 Task: Create a sub task System Test and UAT for the task  Integrate a new chat system for customer service in the project AgileFocus , assign it to team member softage.2@softage.net and update the status of the sub task to  At Risk , set the priority of the sub task to Medium
Action: Mouse moved to (748, 387)
Screenshot: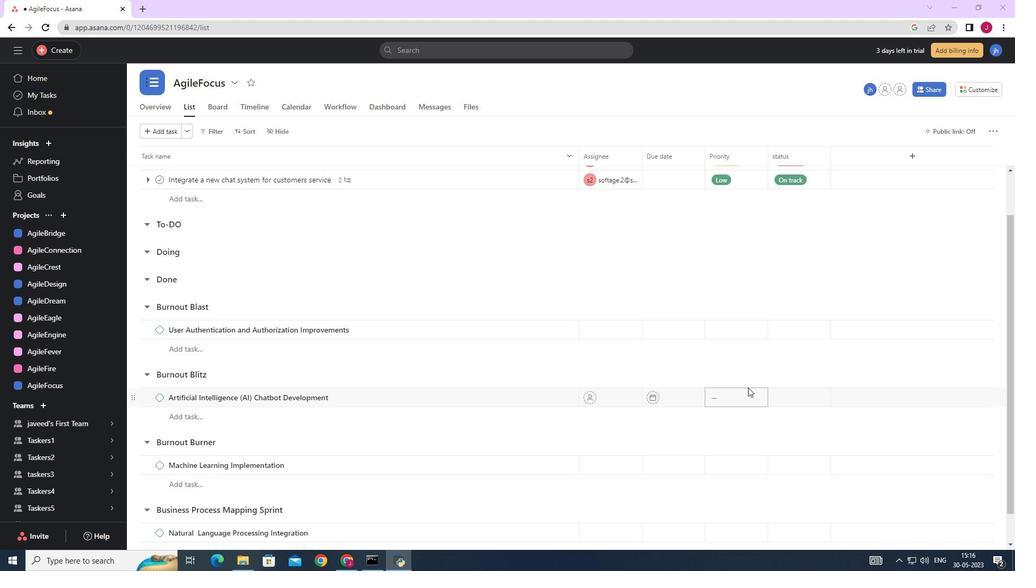 
Action: Mouse scrolled (748, 388) with delta (0, 0)
Screenshot: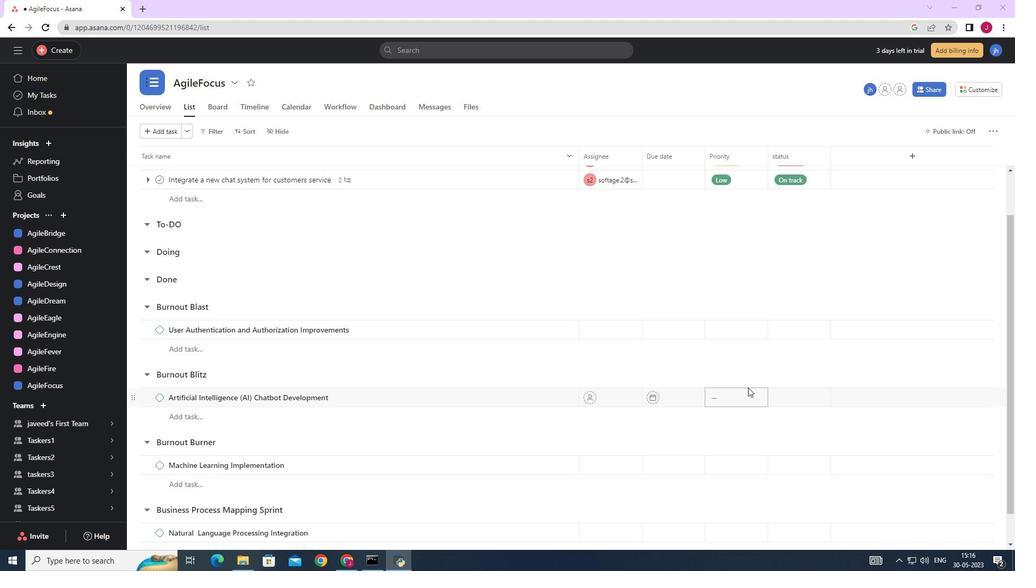 
Action: Mouse scrolled (748, 388) with delta (0, 0)
Screenshot: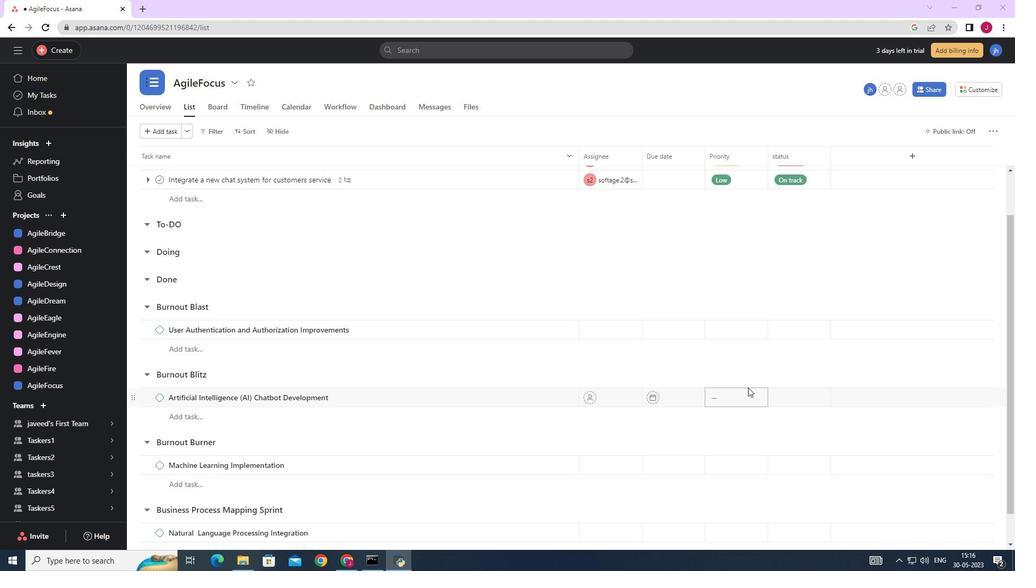 
Action: Mouse moved to (748, 387)
Screenshot: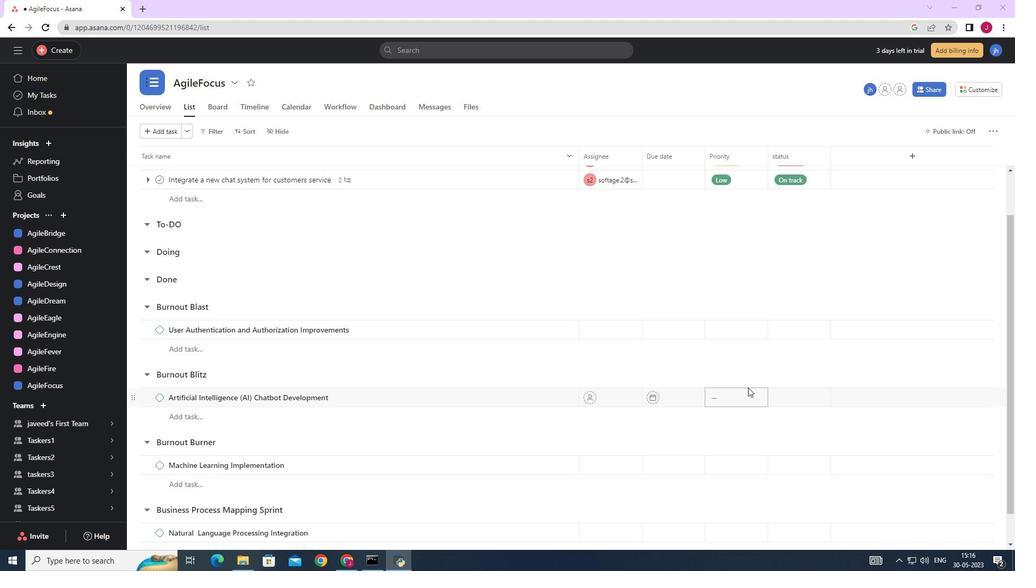 
Action: Mouse scrolled (748, 387) with delta (0, 0)
Screenshot: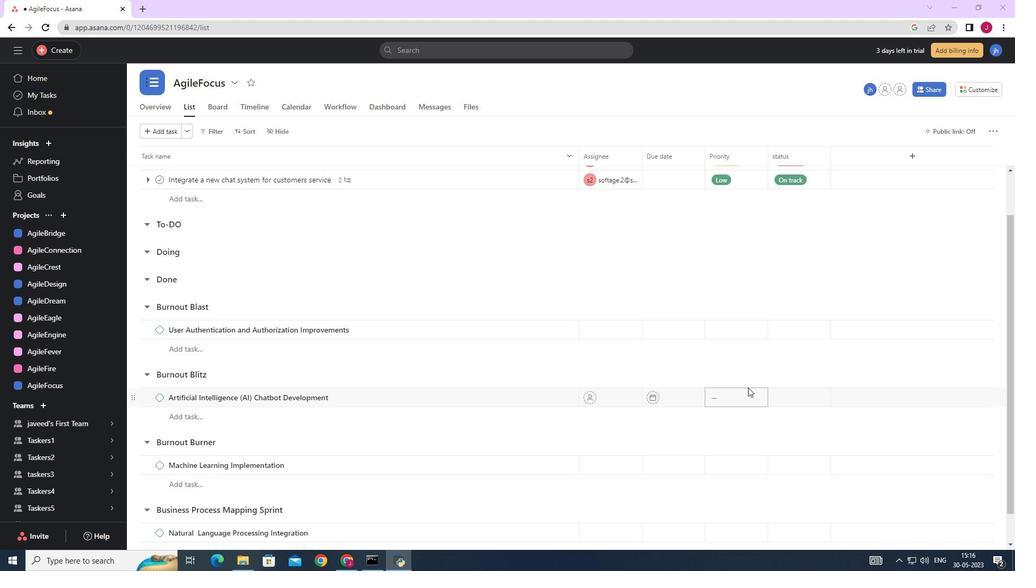 
Action: Mouse moved to (529, 236)
Screenshot: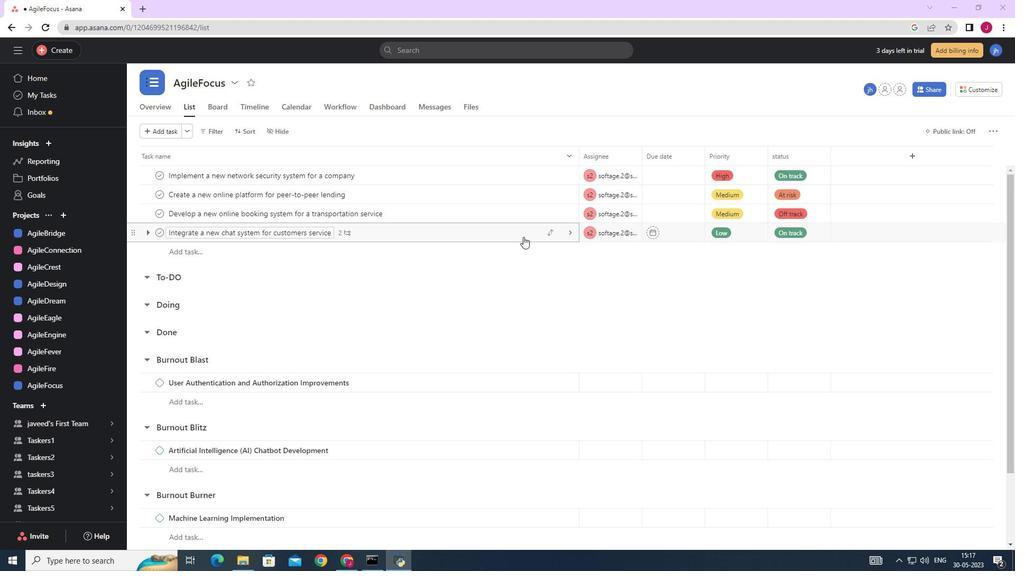 
Action: Mouse pressed left at (529, 236)
Screenshot: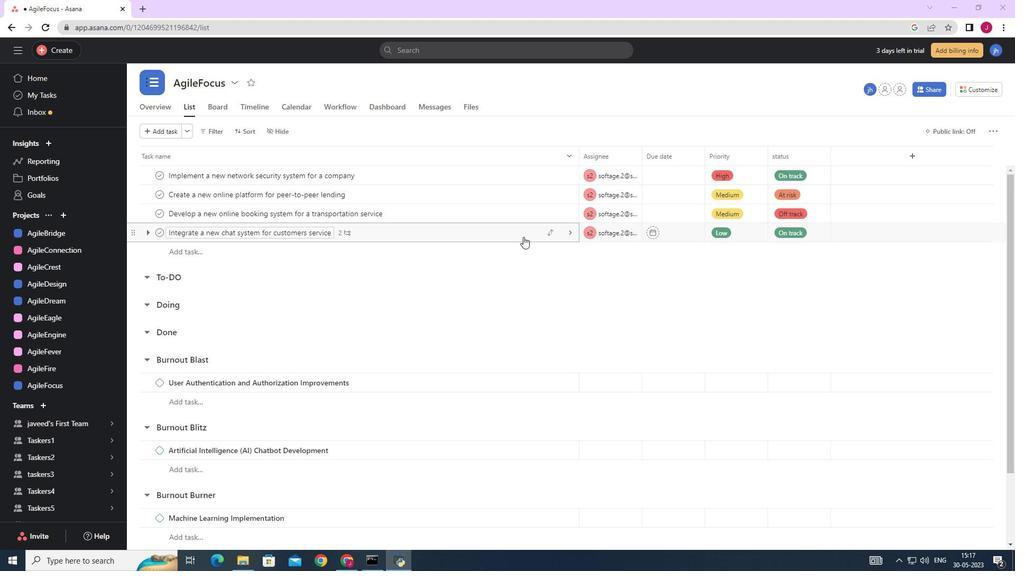 
Action: Mouse moved to (742, 356)
Screenshot: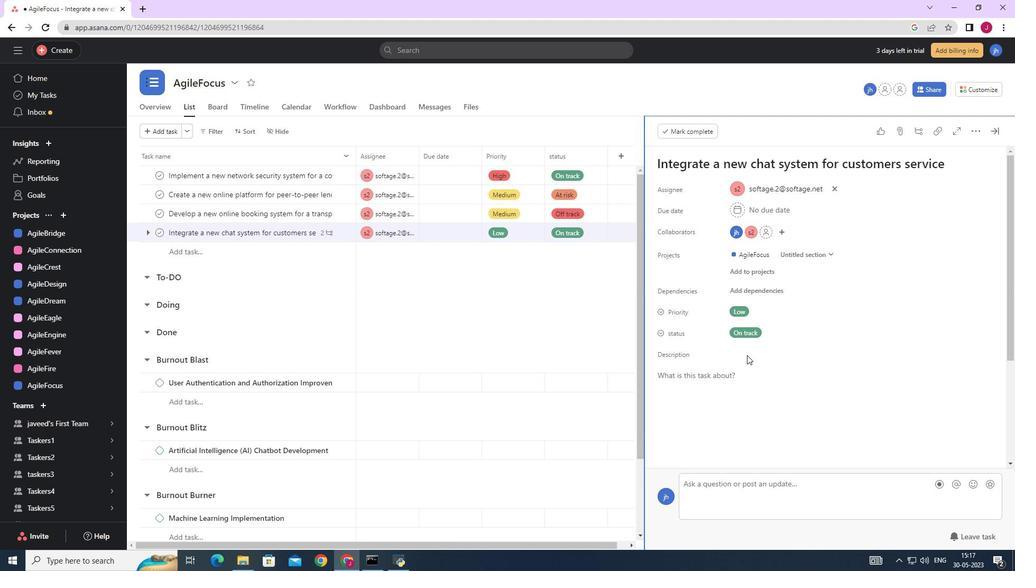 
Action: Mouse scrolled (742, 356) with delta (0, 0)
Screenshot: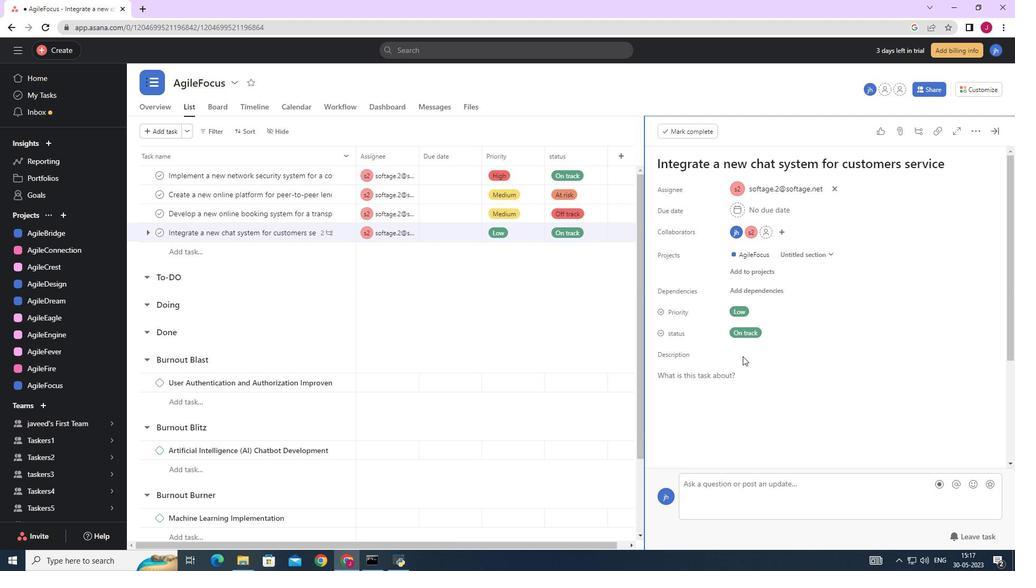 
Action: Mouse scrolled (742, 356) with delta (0, 0)
Screenshot: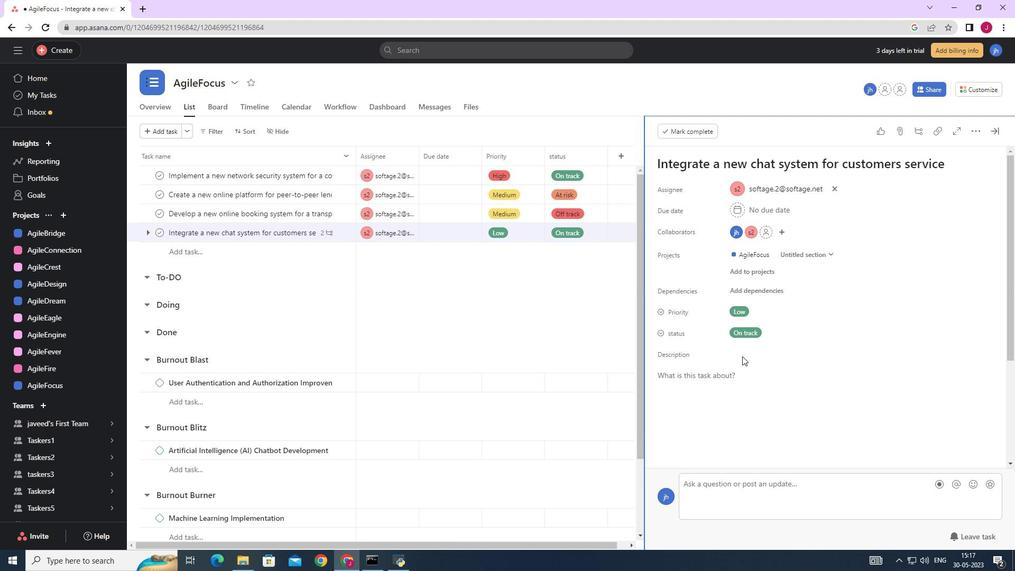
Action: Mouse moved to (742, 356)
Screenshot: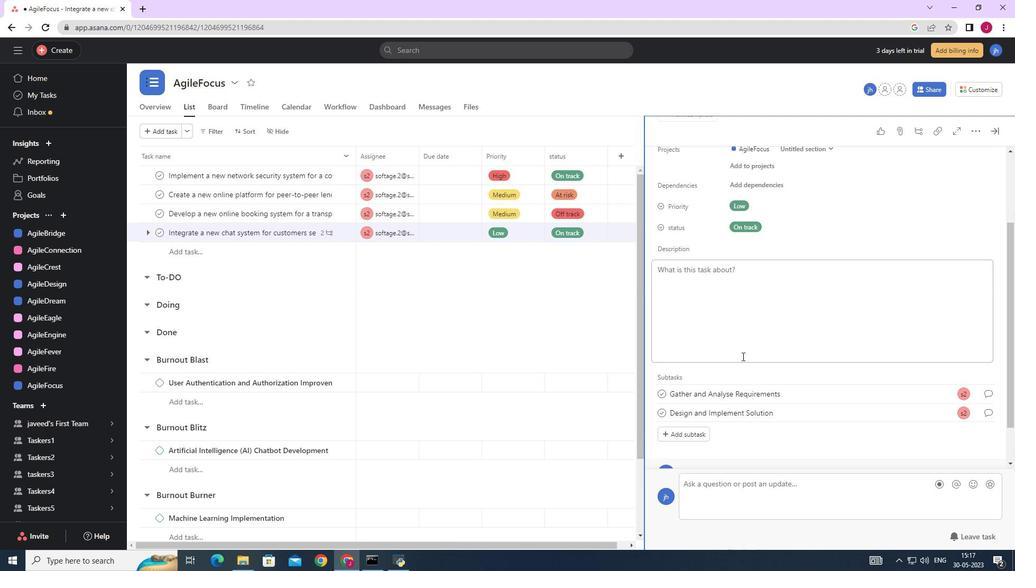 
Action: Mouse scrolled (742, 356) with delta (0, 0)
Screenshot: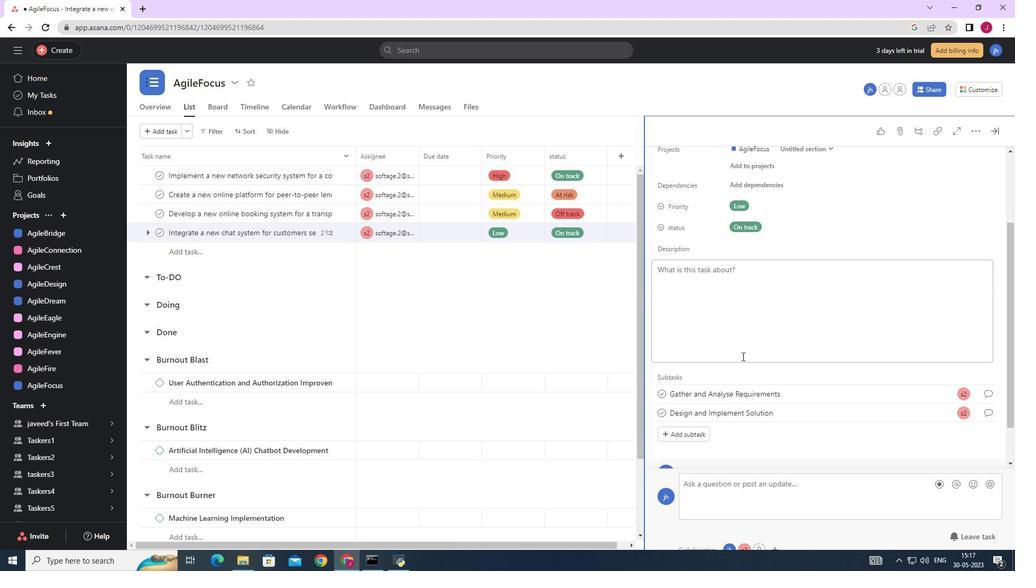
Action: Mouse scrolled (742, 356) with delta (0, 0)
Screenshot: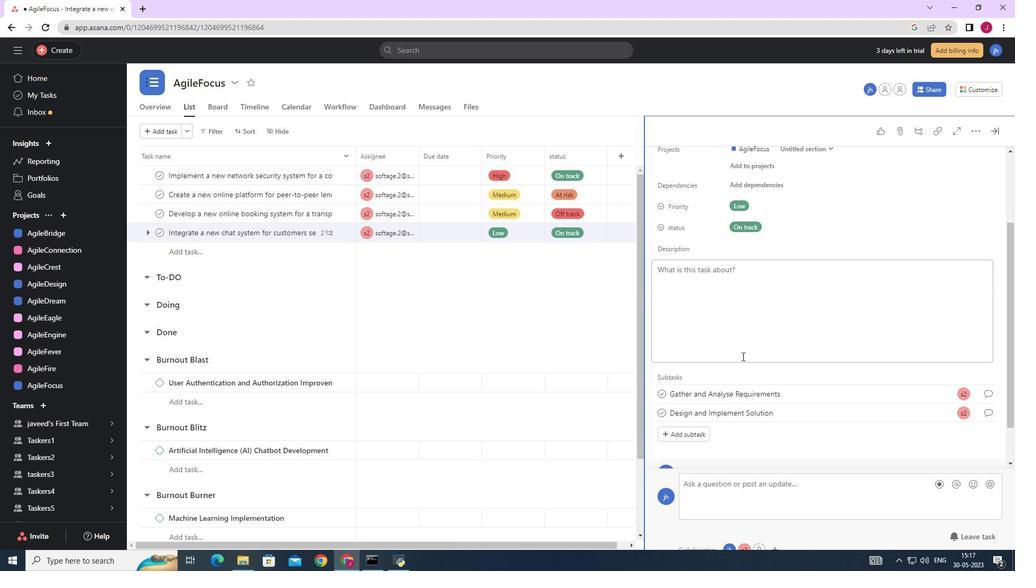 
Action: Mouse scrolled (742, 356) with delta (0, 0)
Screenshot: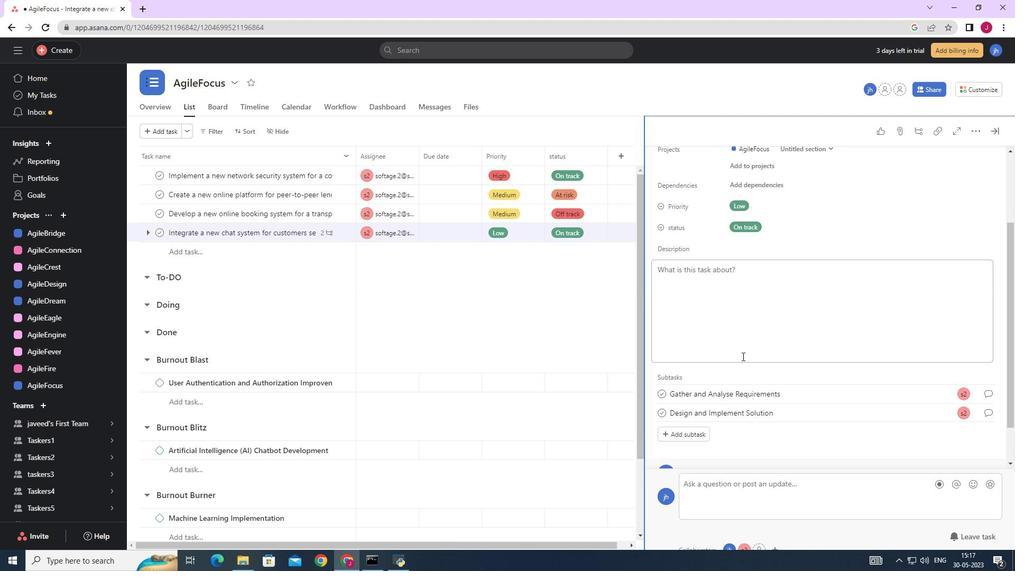 
Action: Mouse moved to (742, 356)
Screenshot: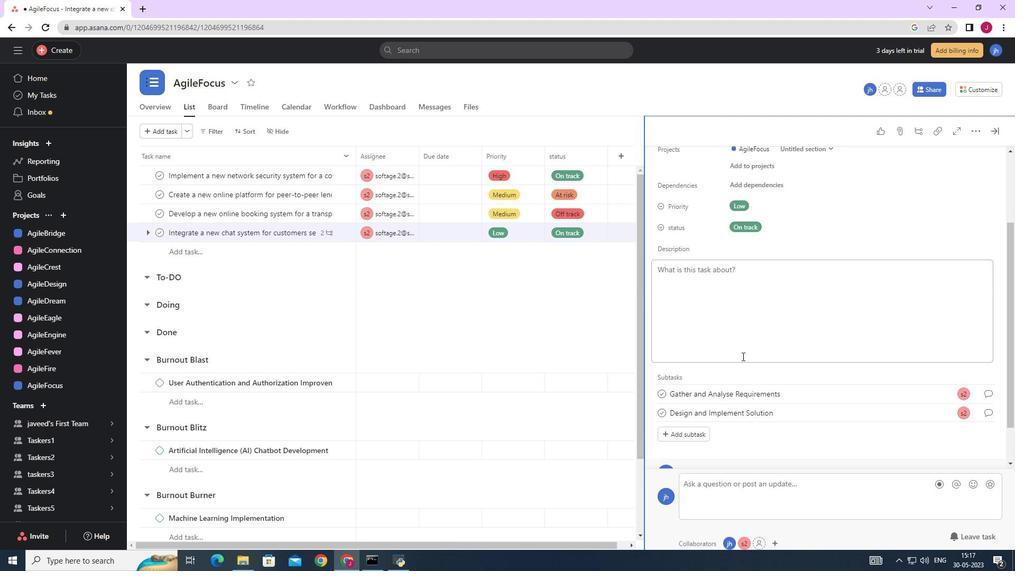 
Action: Mouse scrolled (742, 355) with delta (0, 0)
Screenshot: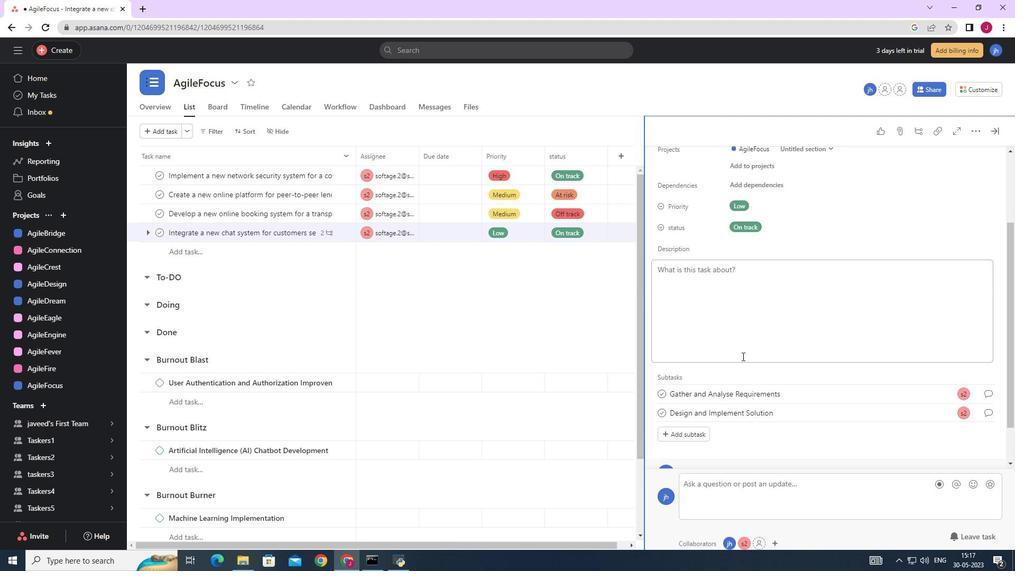 
Action: Mouse moved to (688, 387)
Screenshot: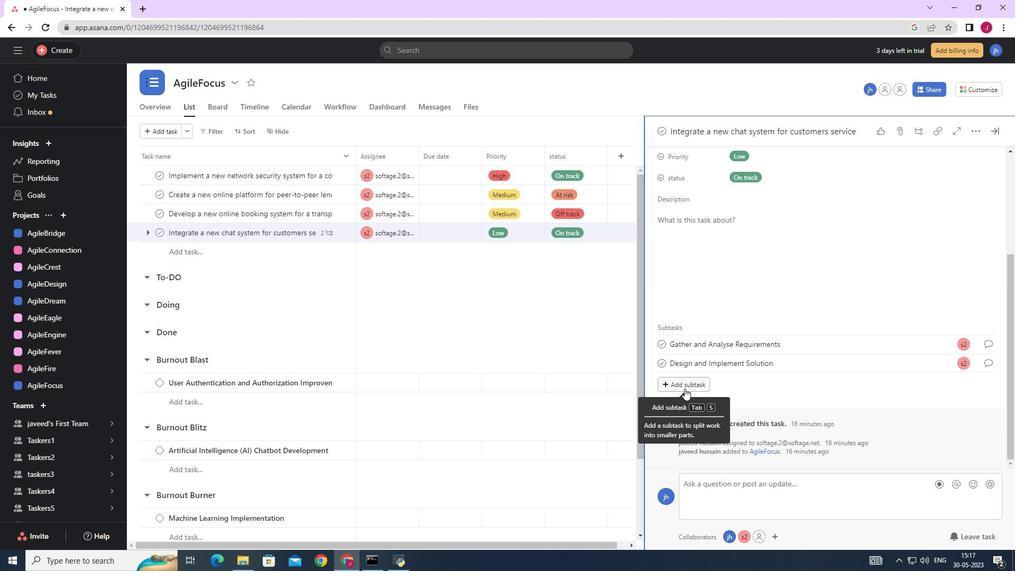 
Action: Mouse pressed left at (688, 387)
Screenshot: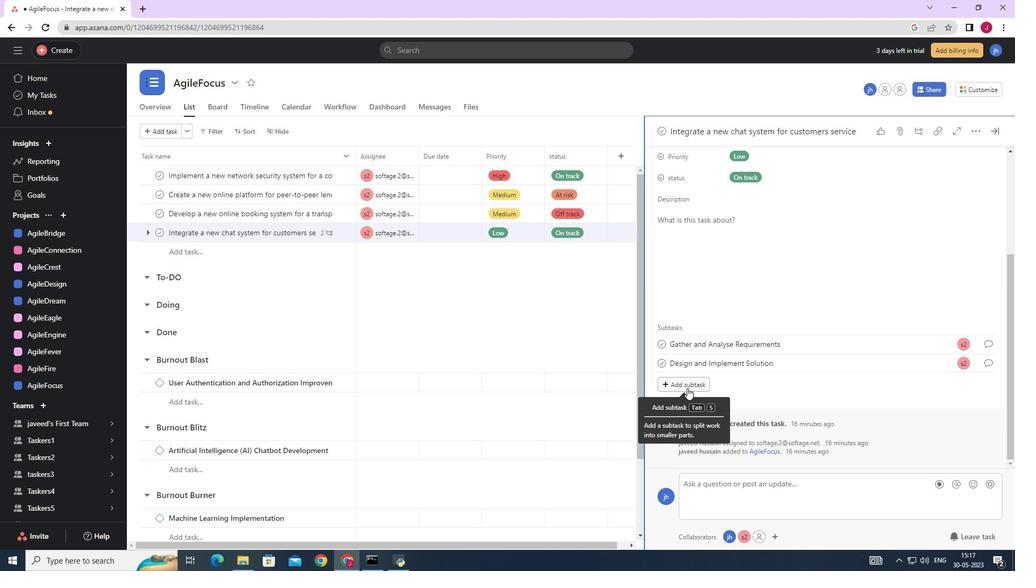 
Action: Mouse moved to (719, 362)
Screenshot: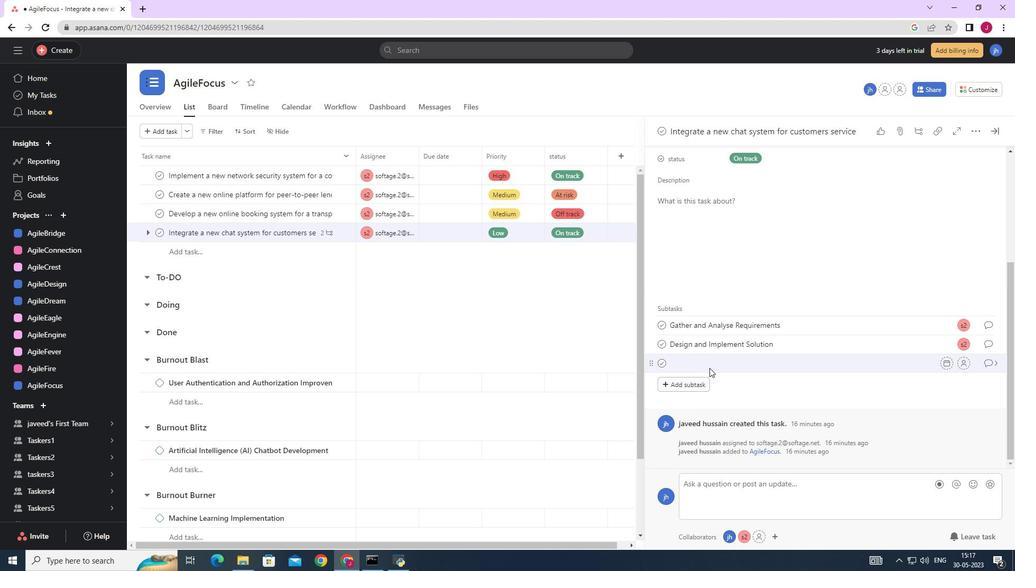 
Action: Key pressed <Key.caps_lock>S<Key.caps_lock>ystem<Key.space><Key.caps_lock>T<Key.caps_lock>est<Key.space>and<Key.space><Key.caps_lock>UAT
Screenshot: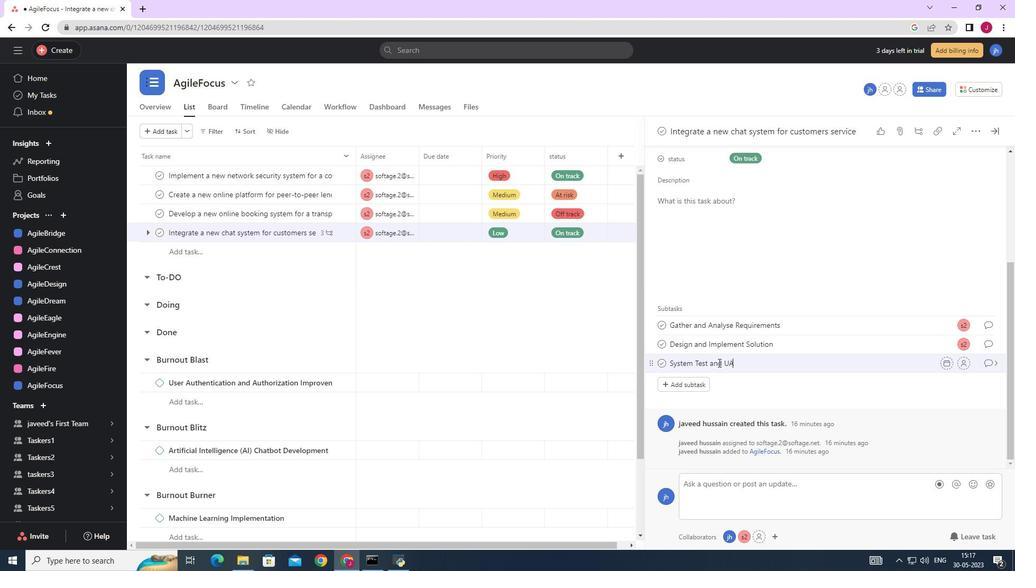 
Action: Mouse moved to (967, 363)
Screenshot: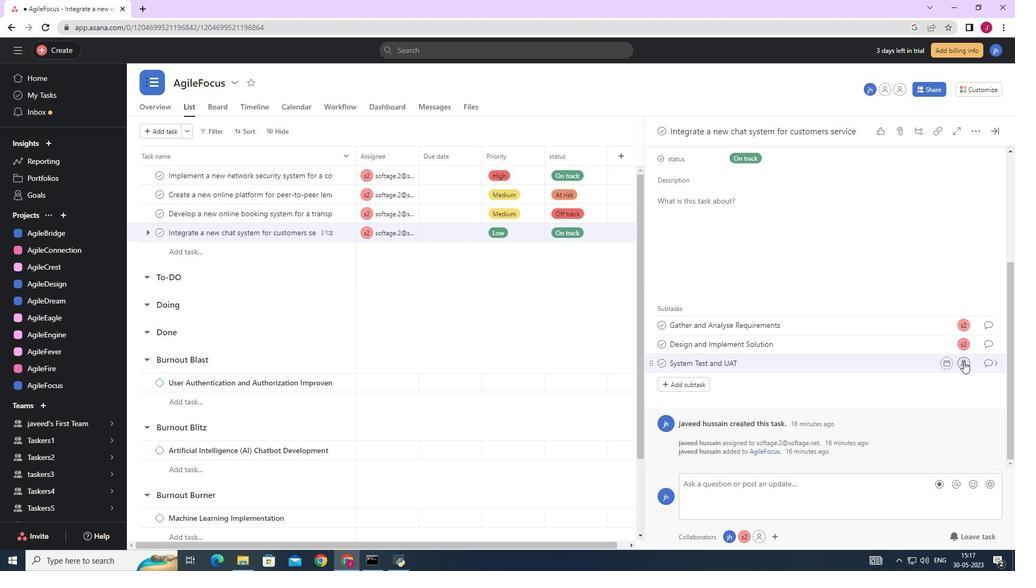 
Action: Mouse pressed left at (967, 363)
Screenshot: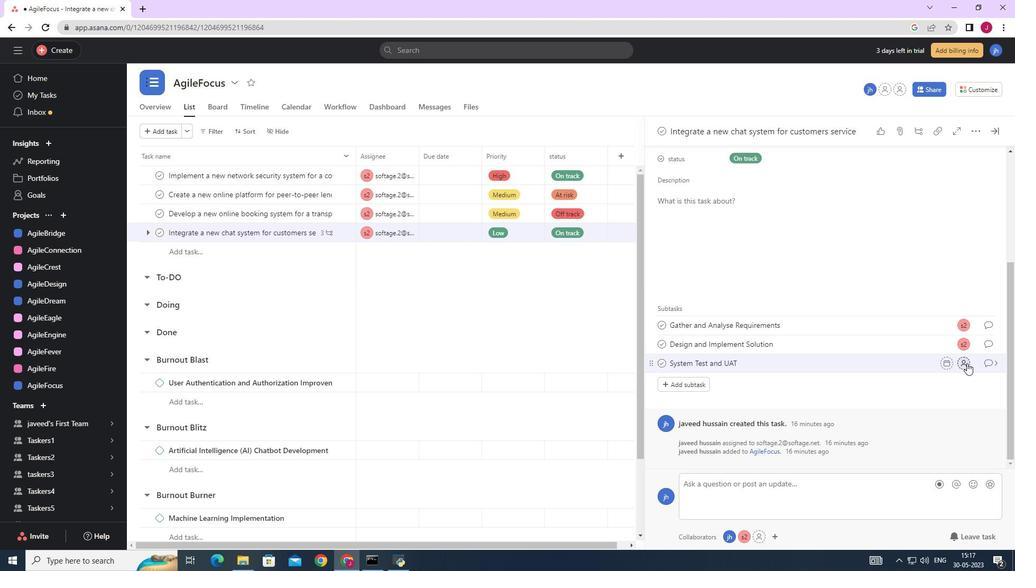 
Action: Mouse moved to (967, 364)
Screenshot: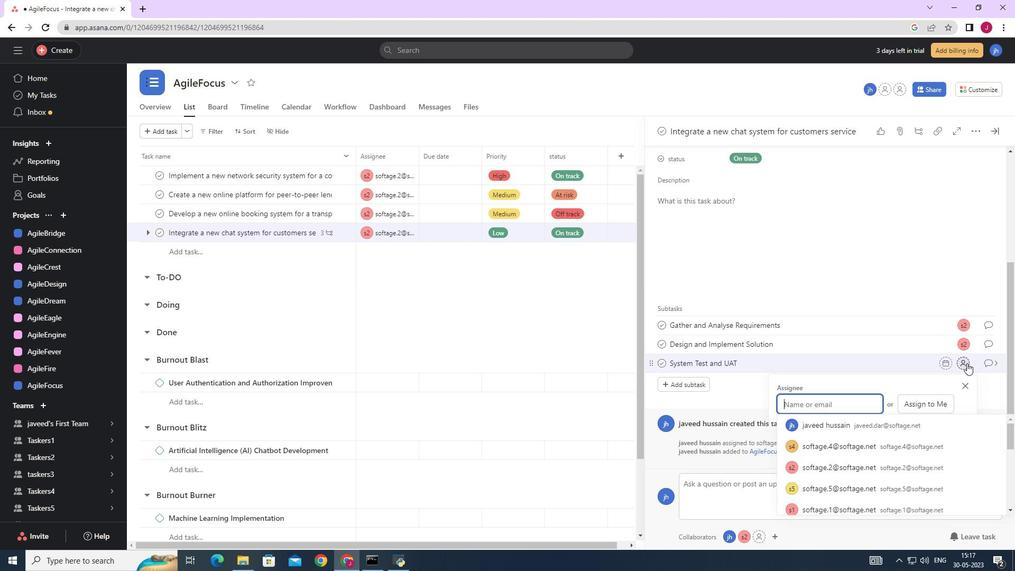 
Action: Key pressed SOFTAGE.2
Screenshot: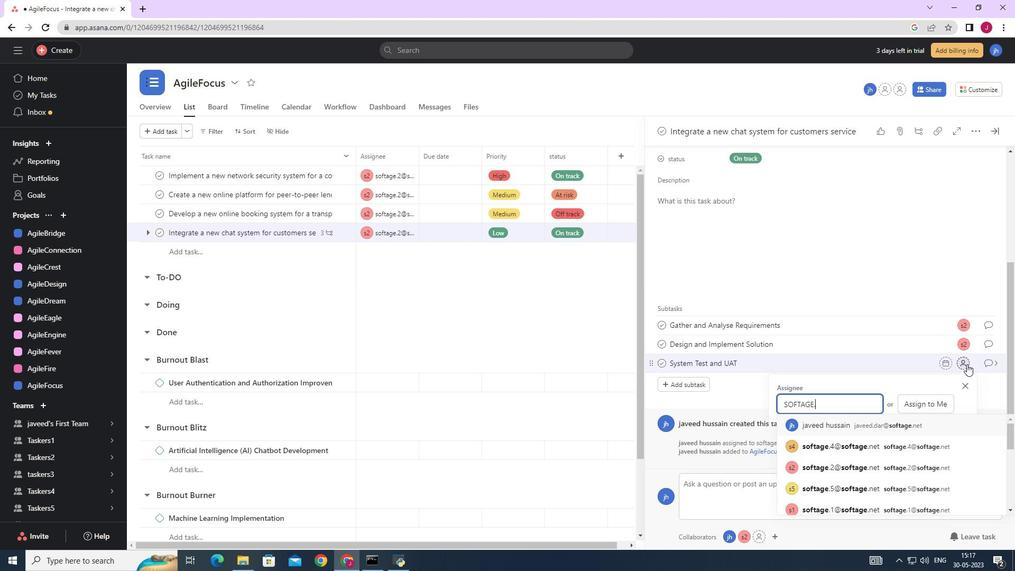 
Action: Mouse moved to (855, 423)
Screenshot: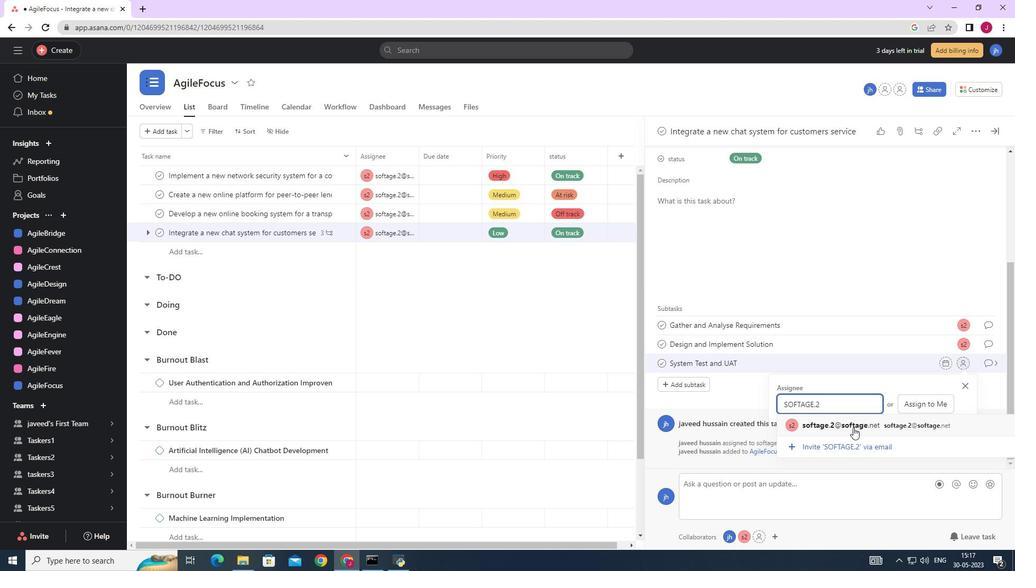 
Action: Mouse pressed left at (855, 423)
Screenshot: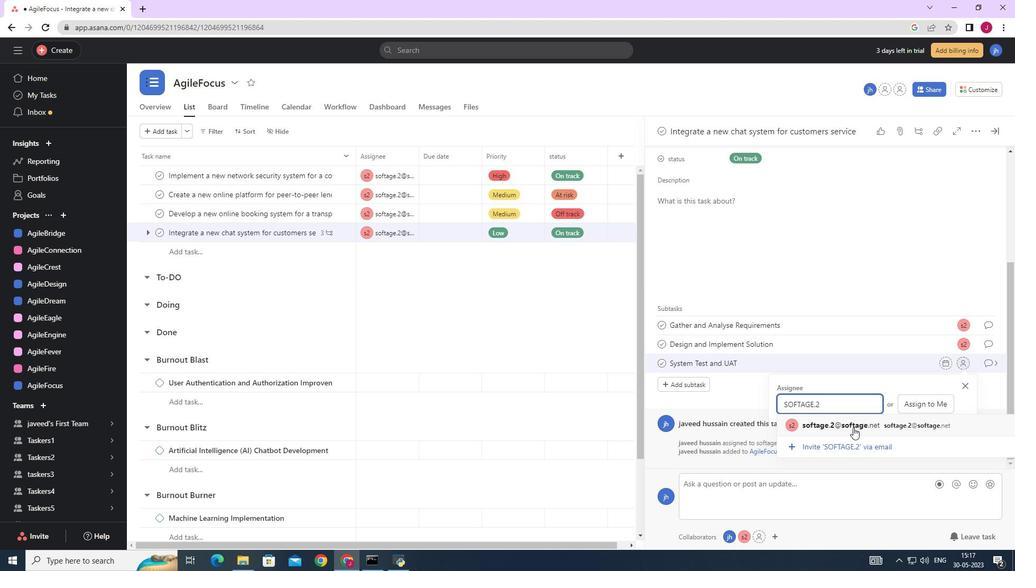 
Action: Mouse moved to (990, 363)
Screenshot: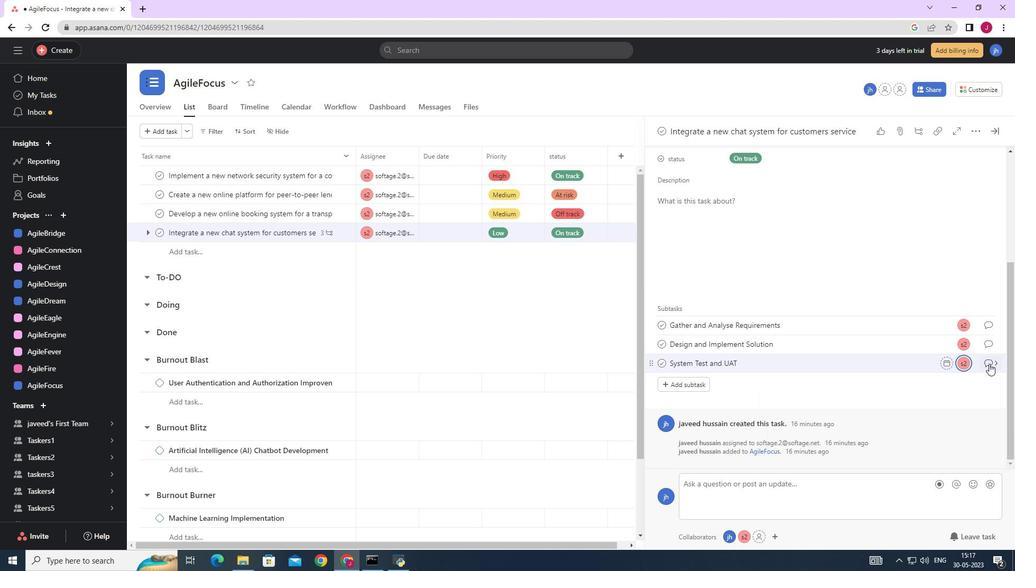 
Action: Mouse pressed left at (990, 363)
Screenshot: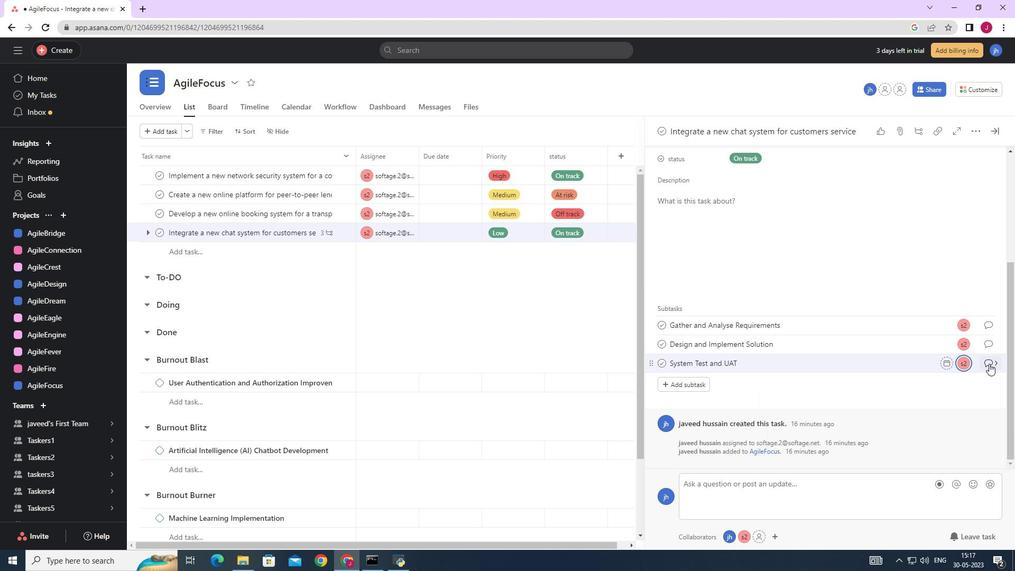
Action: Mouse moved to (698, 303)
Screenshot: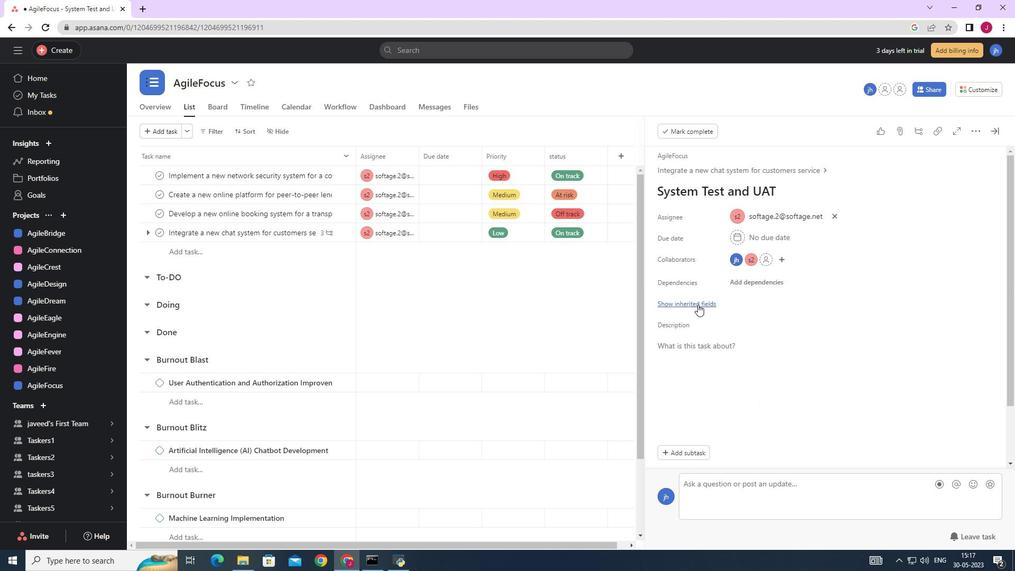 
Action: Mouse pressed left at (698, 303)
Screenshot: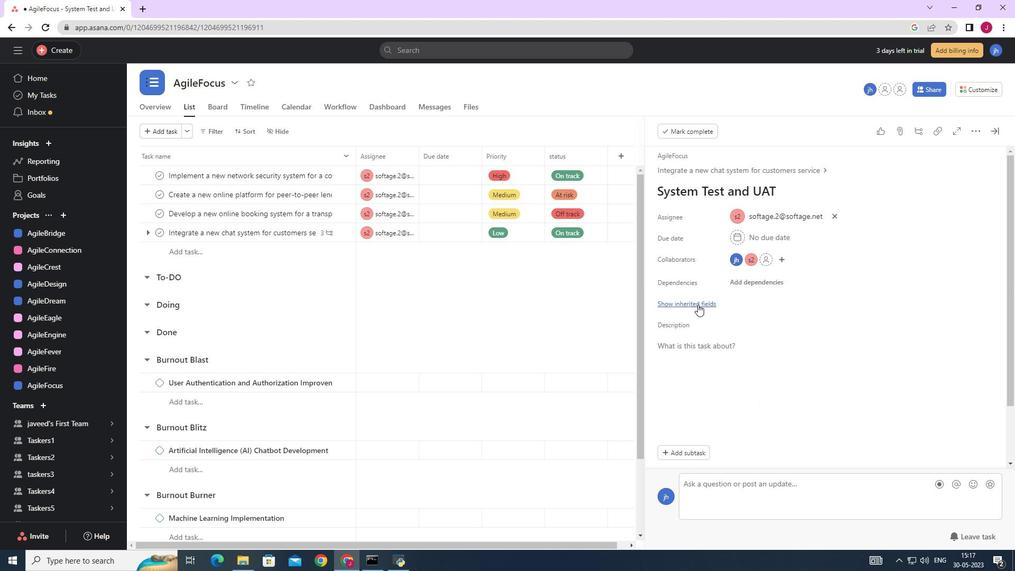 
Action: Mouse moved to (730, 321)
Screenshot: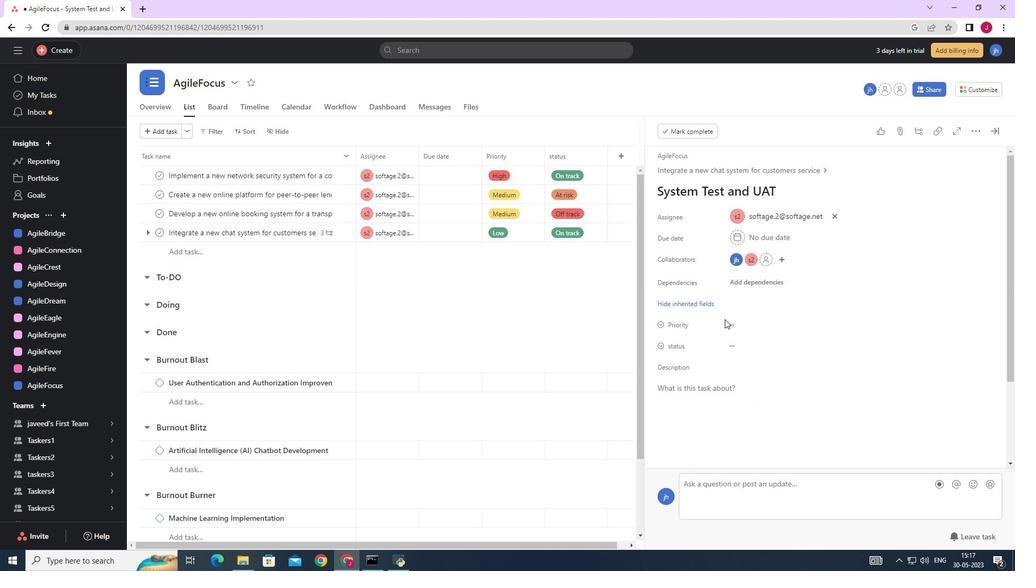 
Action: Mouse pressed left at (730, 321)
Screenshot: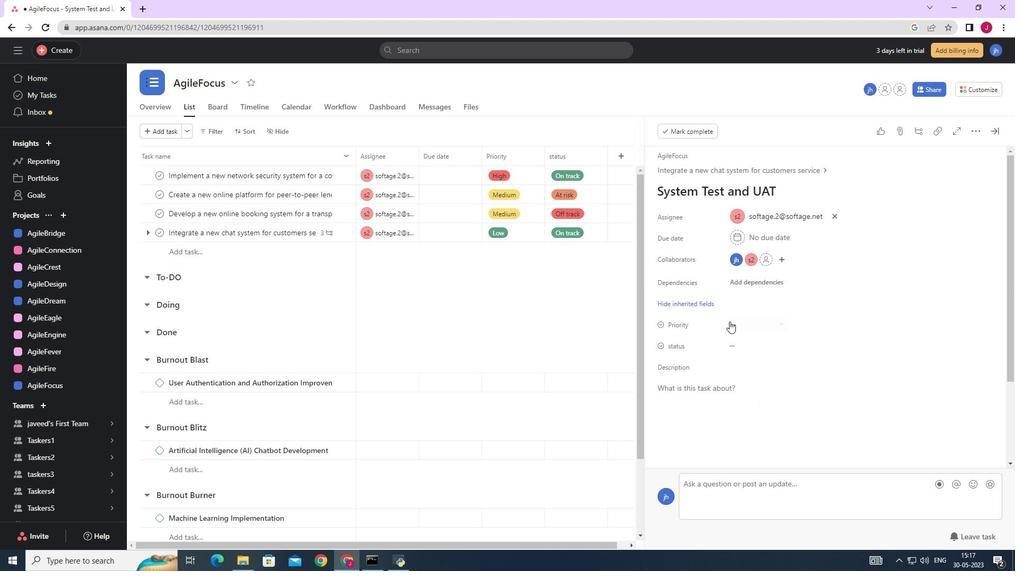 
Action: Mouse moved to (765, 371)
Screenshot: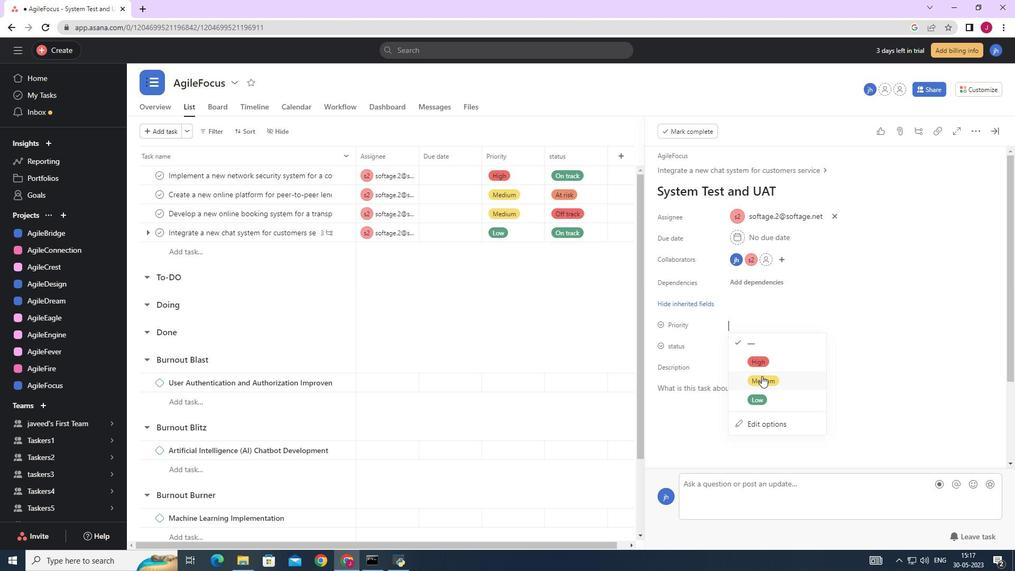 
Action: Mouse scrolled (765, 370) with delta (0, 0)
Screenshot: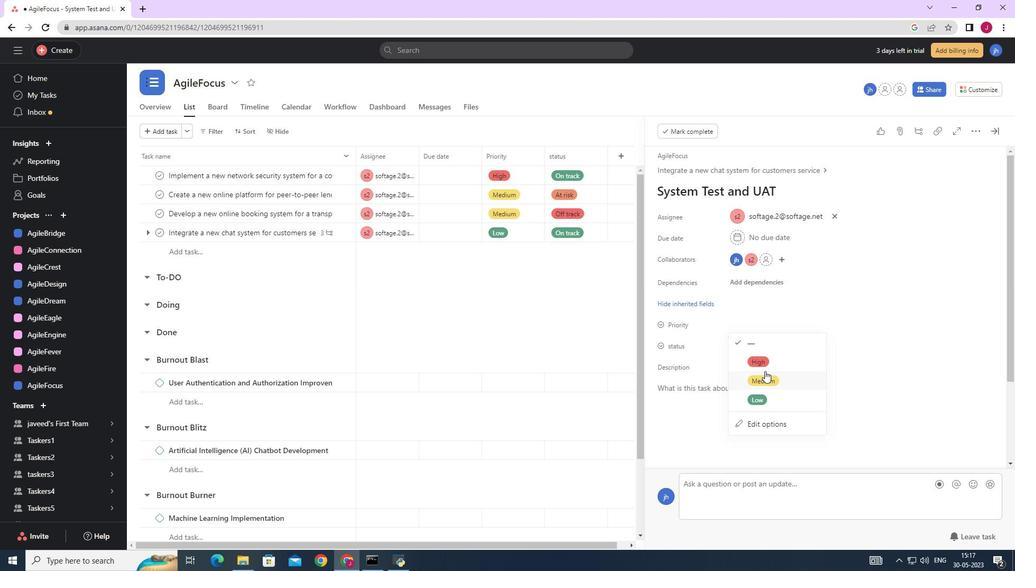 
Action: Mouse moved to (767, 376)
Screenshot: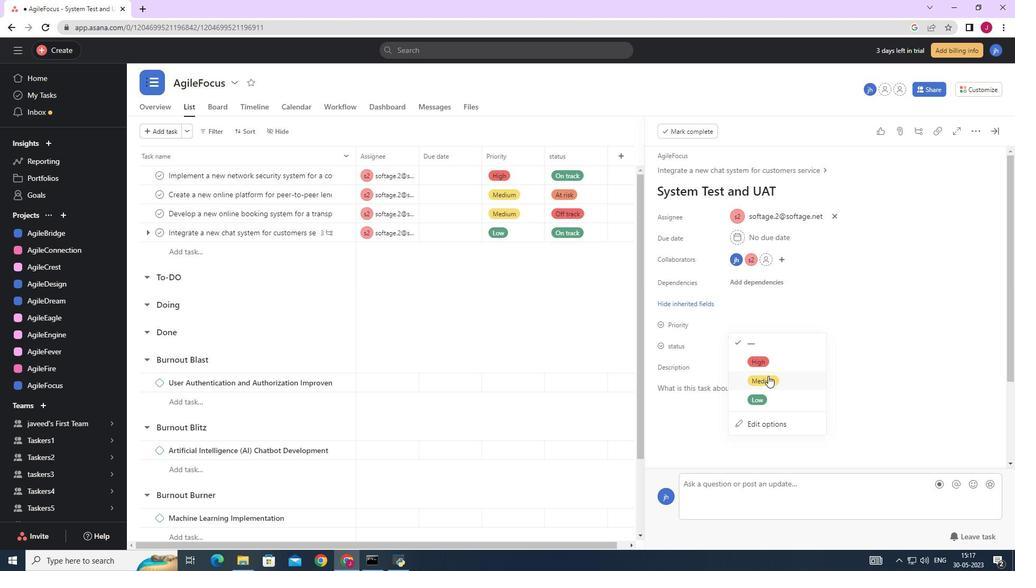 
Action: Mouse pressed left at (767, 376)
Screenshot: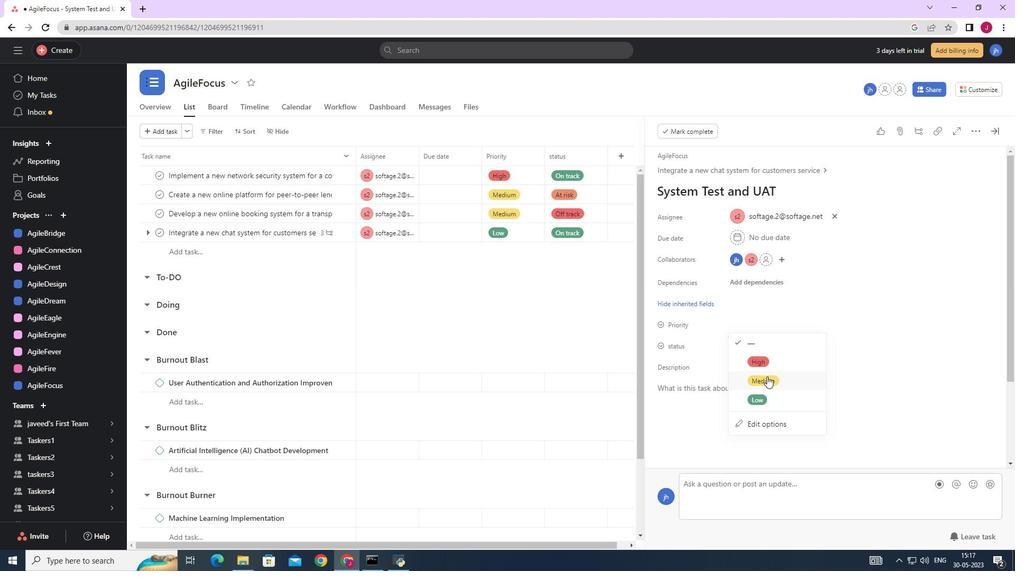 
Action: Mouse moved to (741, 341)
Screenshot: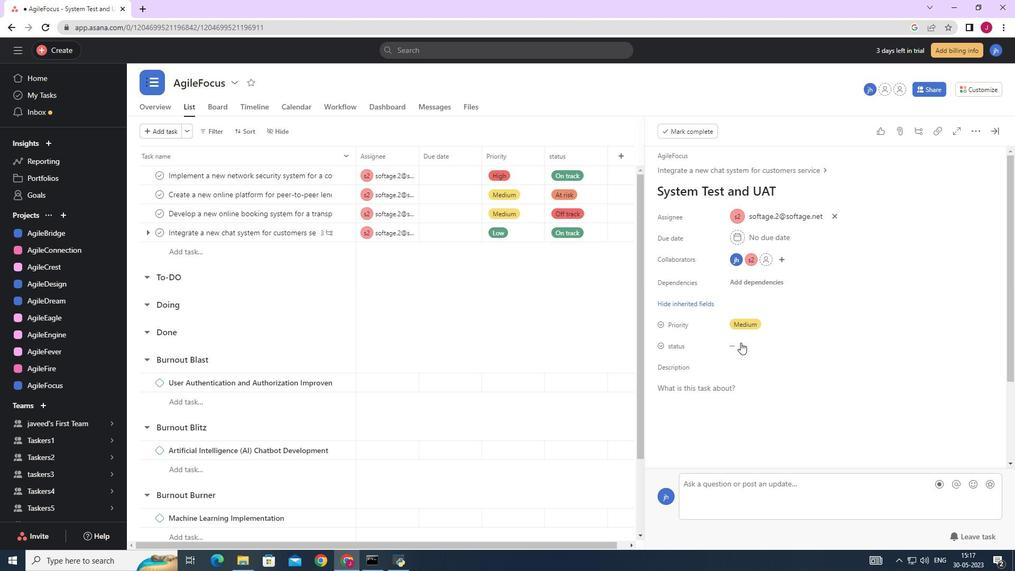 
Action: Mouse pressed left at (741, 341)
Screenshot: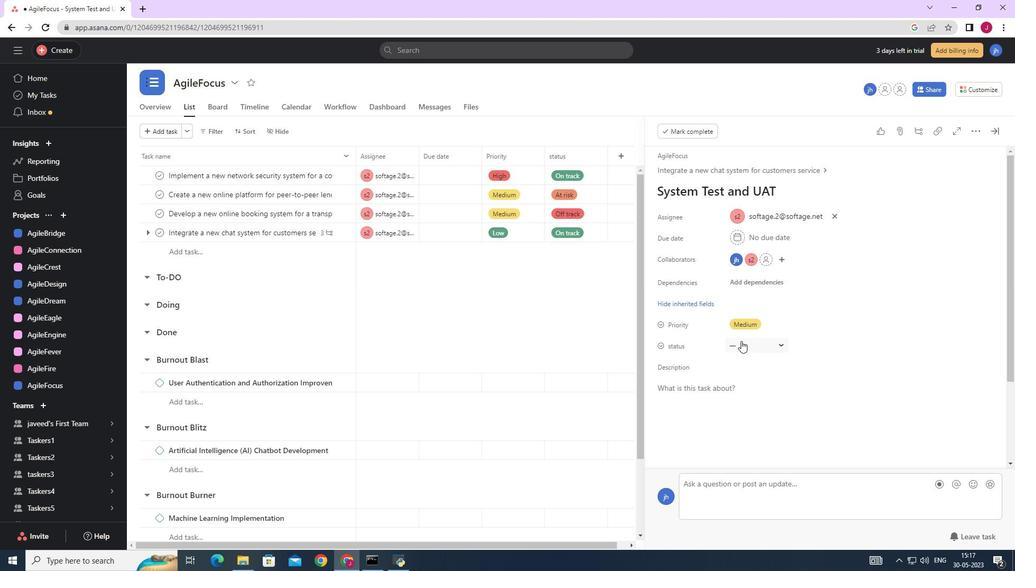 
Action: Mouse moved to (761, 420)
Screenshot: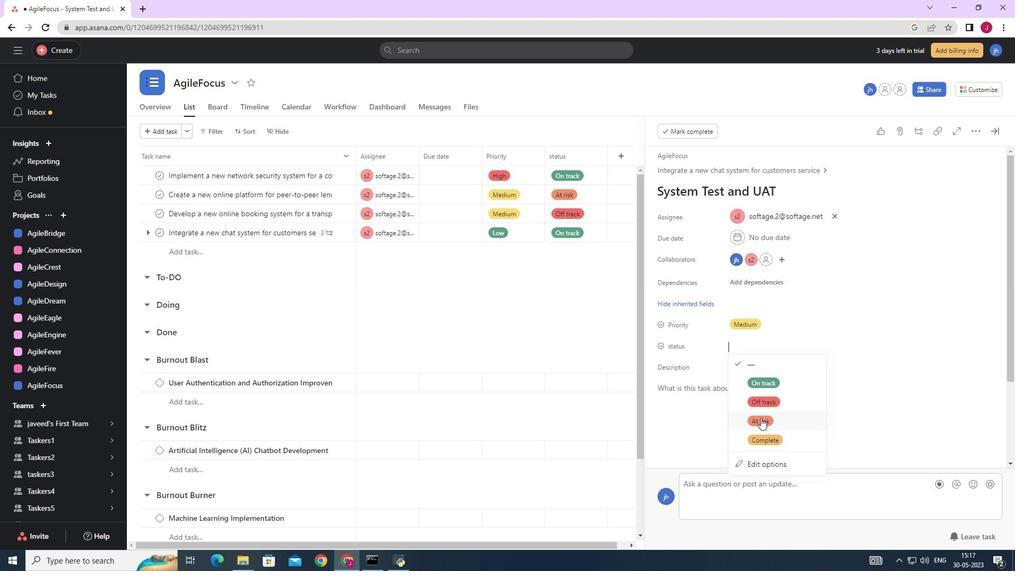 
Action: Mouse pressed left at (761, 420)
Screenshot: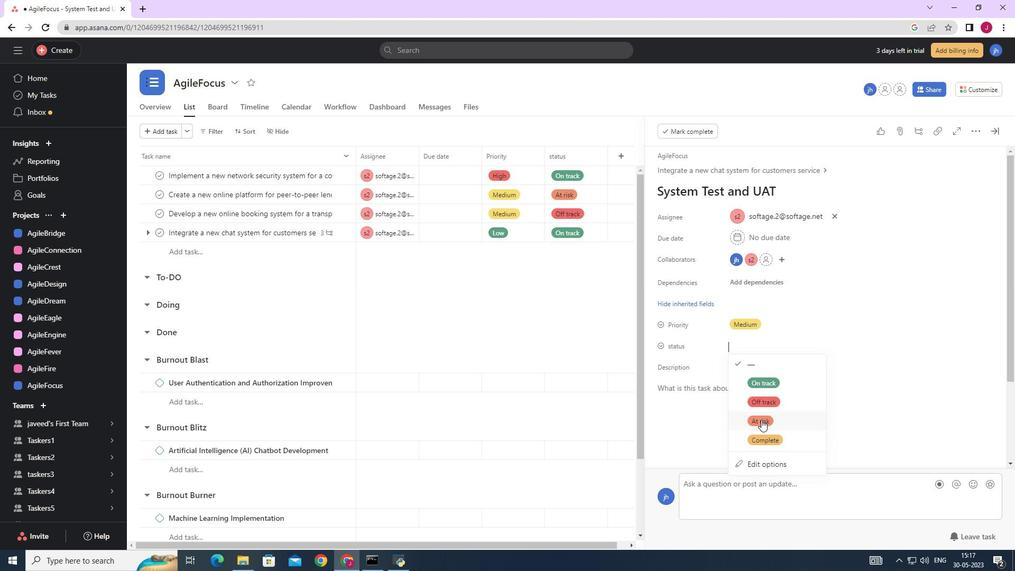 
Action: Mouse moved to (732, 417)
Screenshot: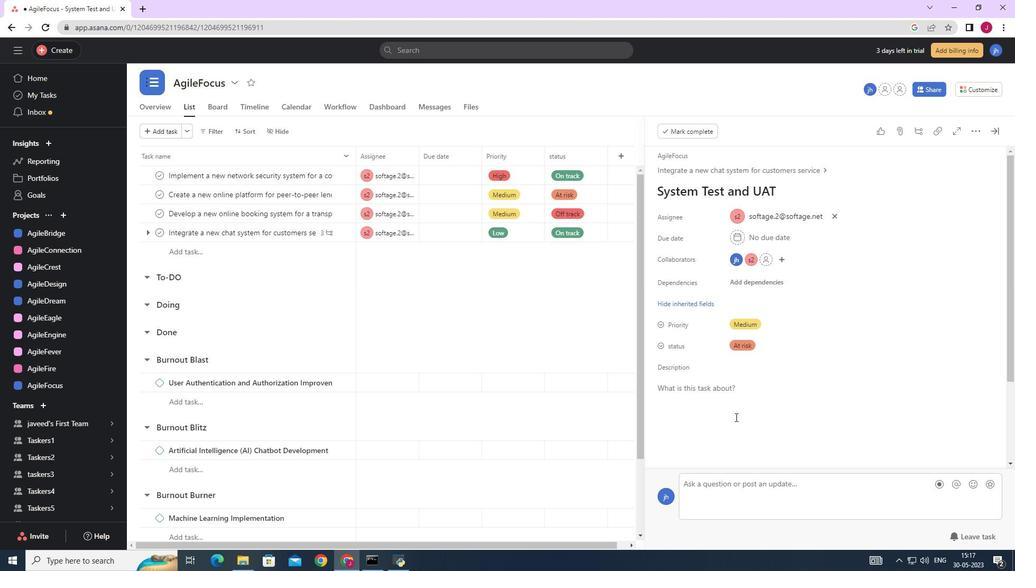 
Action: Mouse scrolled (732, 417) with delta (0, 0)
Screenshot: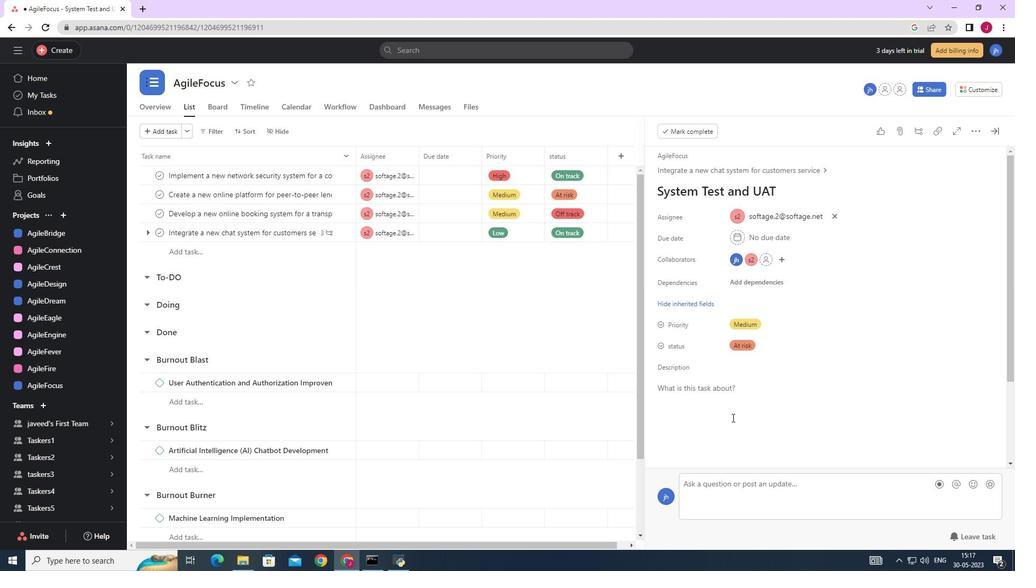 
Action: Mouse scrolled (732, 417) with delta (0, 0)
Screenshot: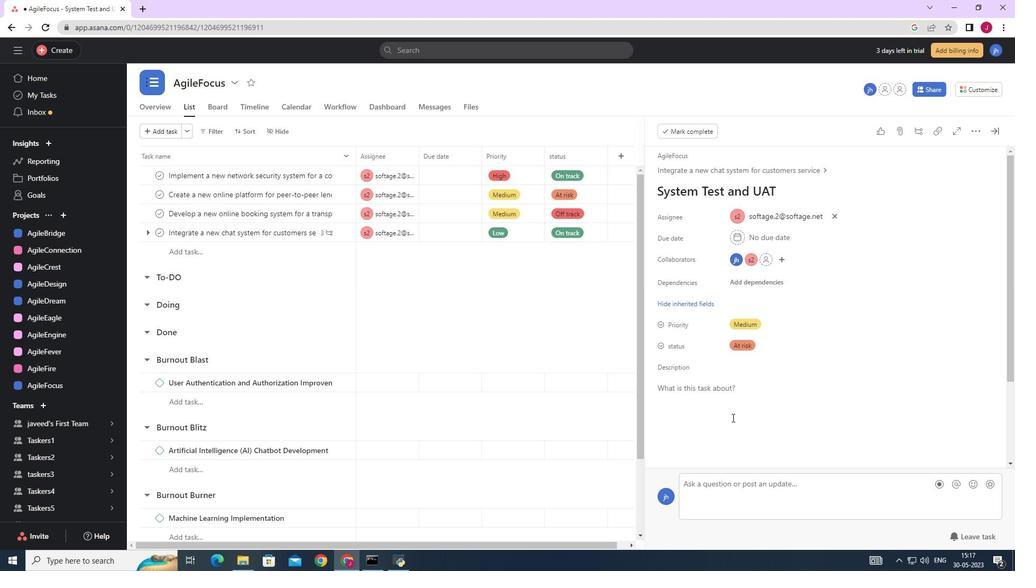 
Action: Mouse scrolled (732, 417) with delta (0, 0)
Screenshot: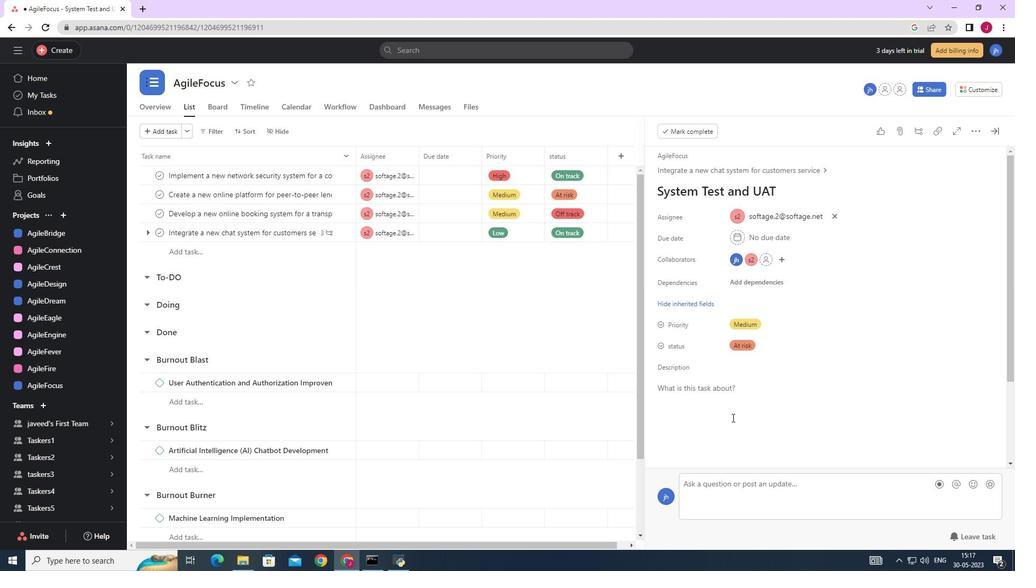 
Action: Mouse moved to (998, 128)
Screenshot: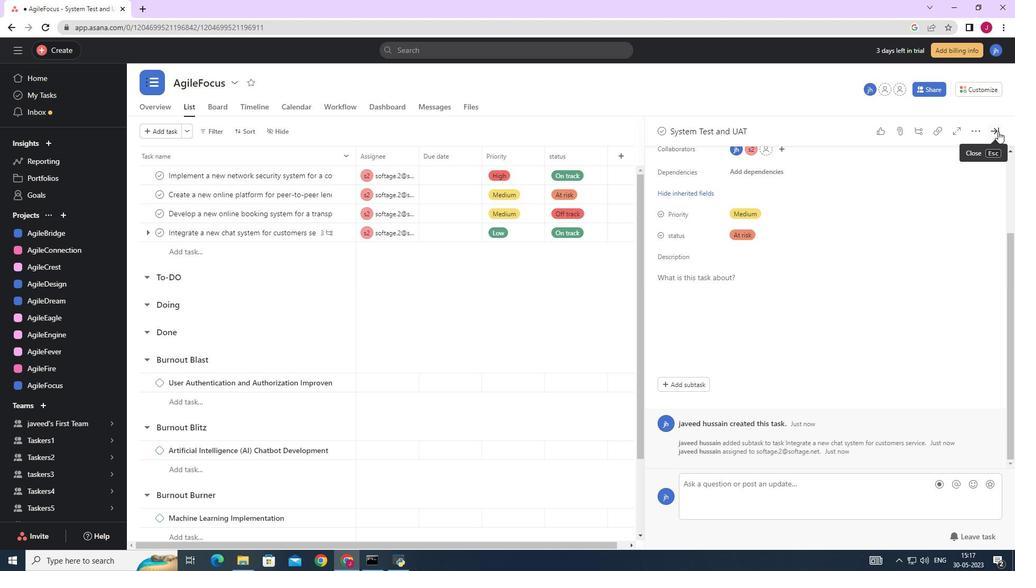 
Action: Mouse pressed left at (998, 128)
Screenshot: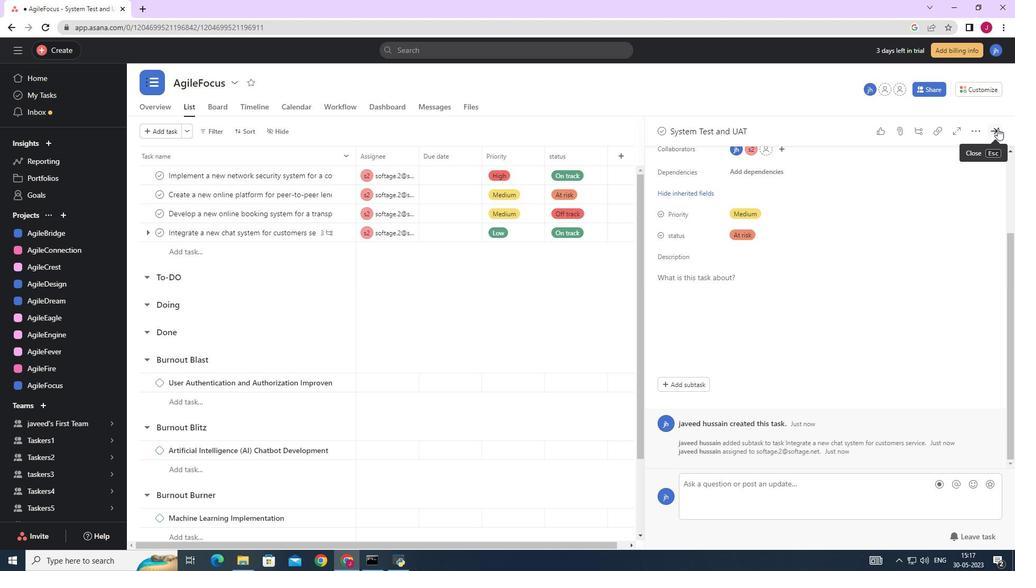 
Action: Mouse moved to (975, 148)
Screenshot: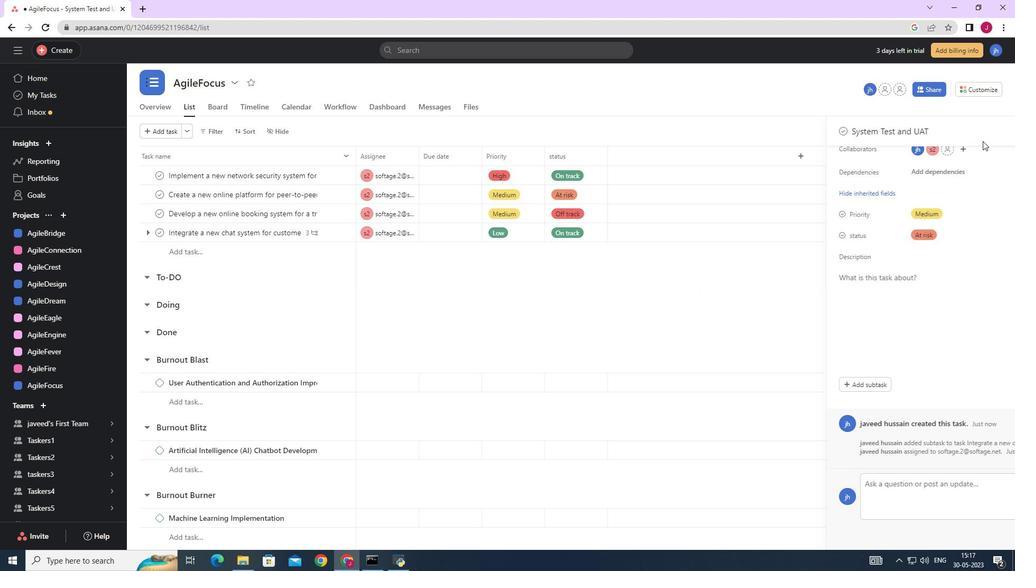 
